 Task: Create a new task folder named 'Top Tasks' in Microsoft Outlook.
Action: Mouse moved to (17, 154)
Screenshot: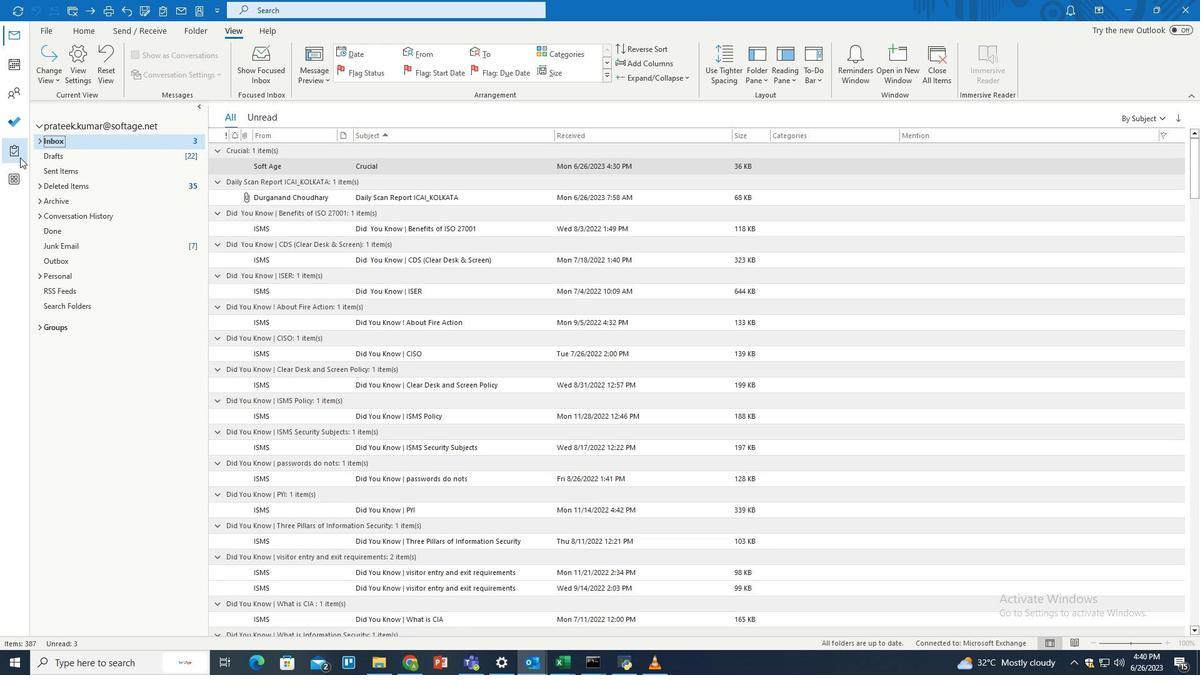 
Action: Mouse pressed left at (17, 154)
Screenshot: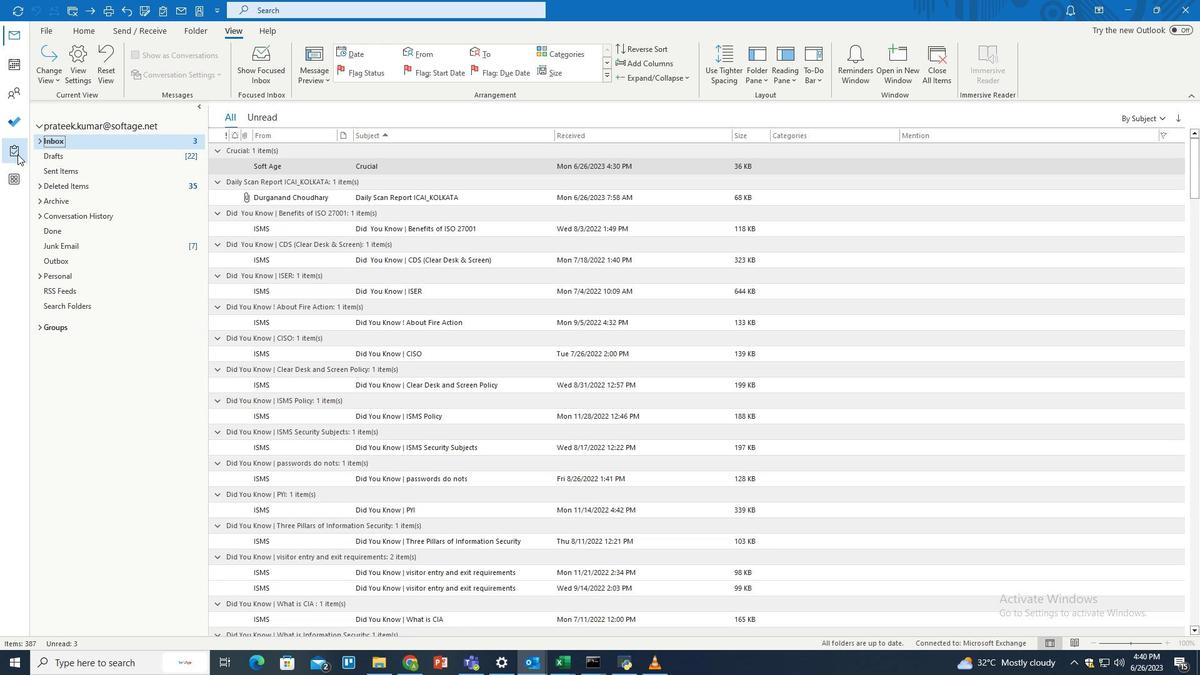 
Action: Mouse moved to (190, 27)
Screenshot: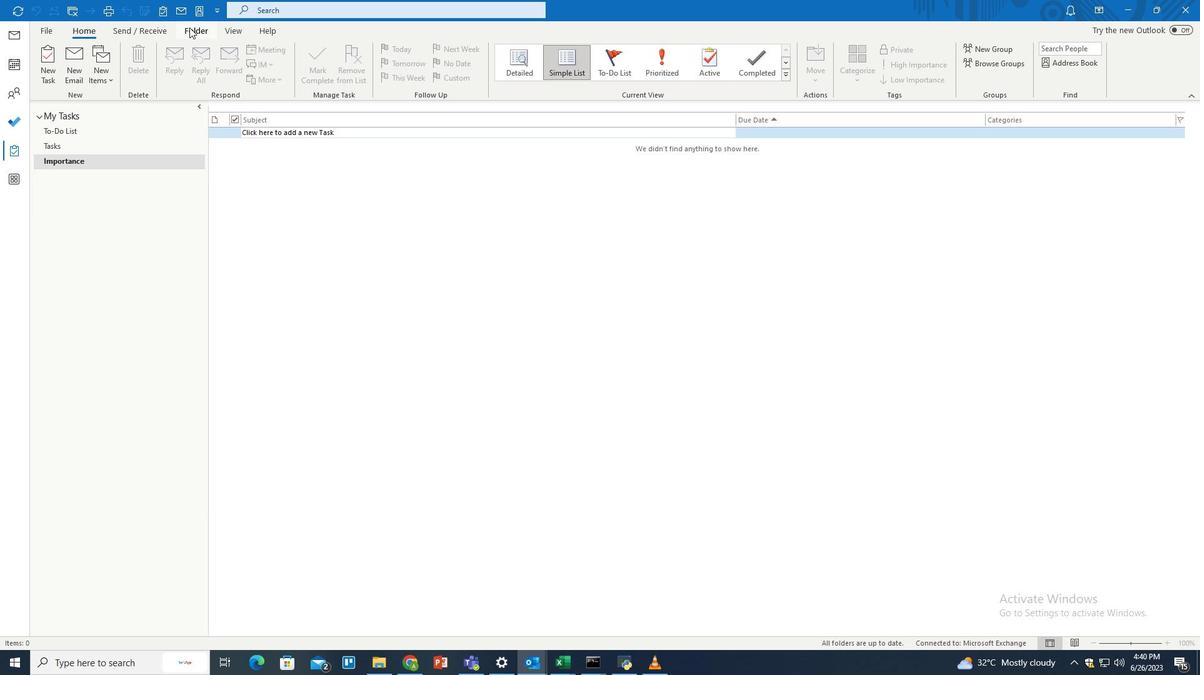 
Action: Mouse pressed left at (190, 27)
Screenshot: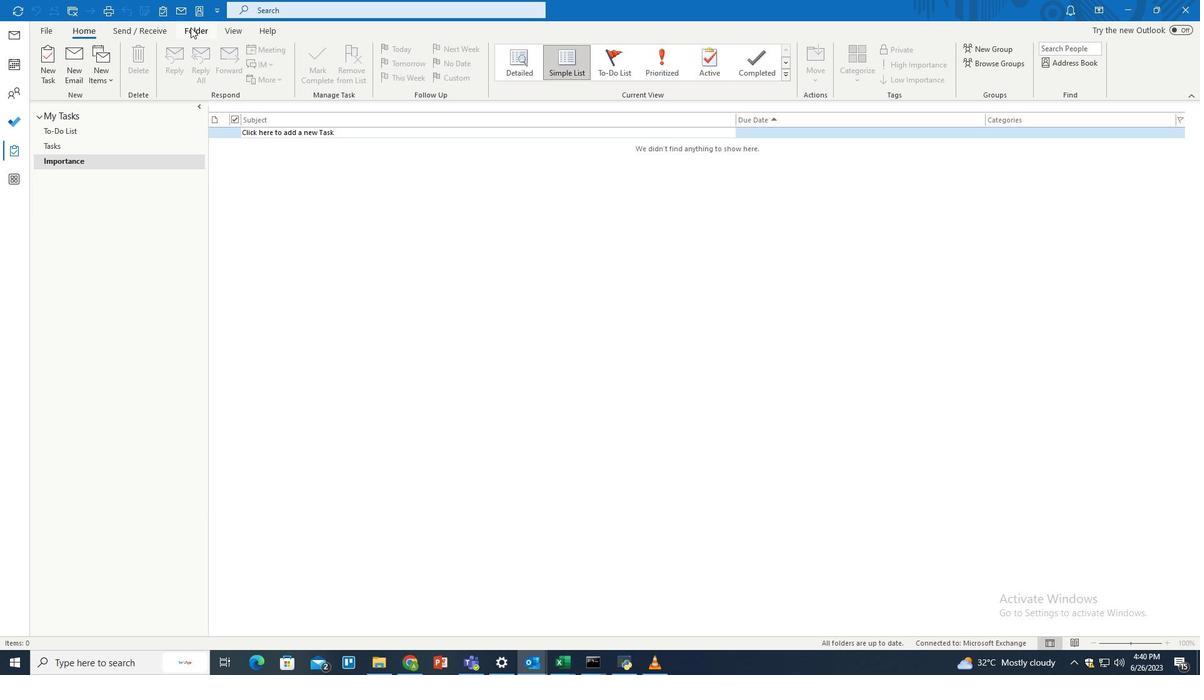 
Action: Mouse moved to (52, 77)
Screenshot: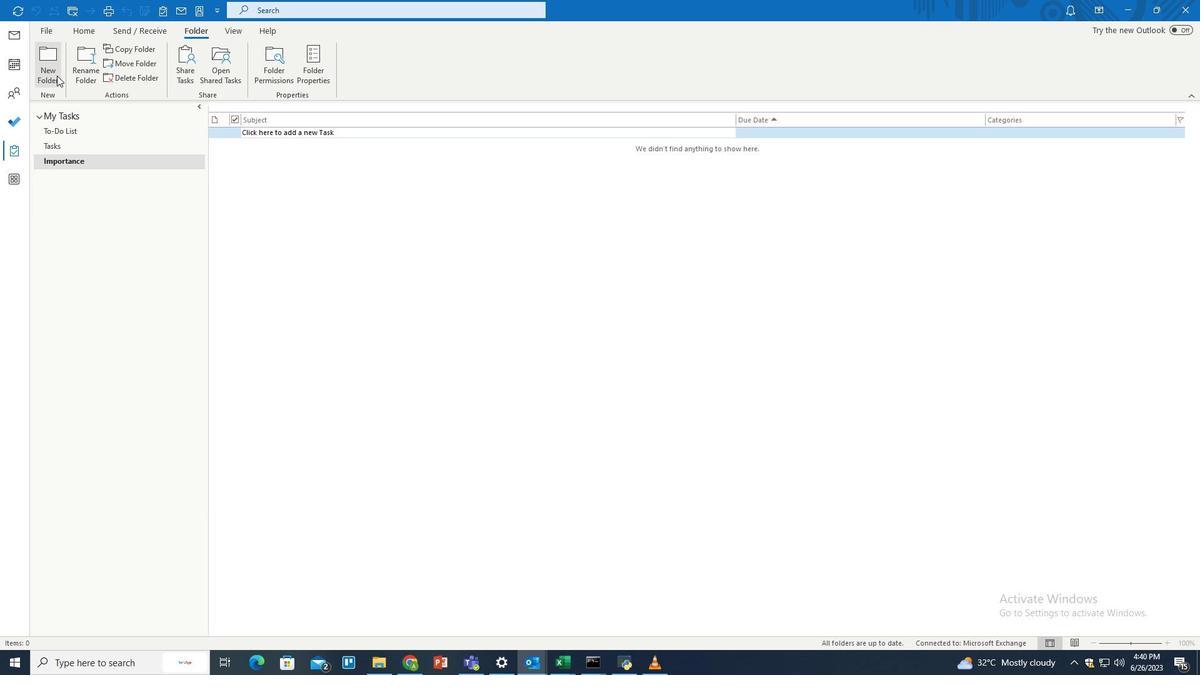 
Action: Mouse pressed left at (52, 77)
Screenshot: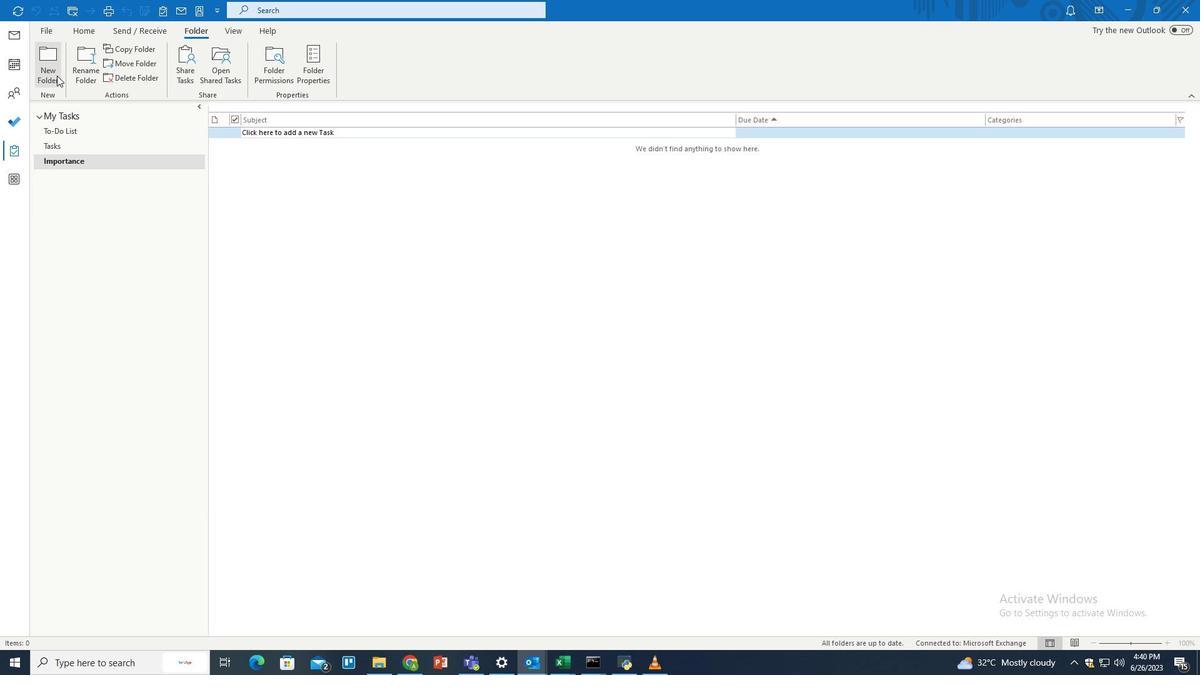 
Action: Mouse moved to (526, 244)
Screenshot: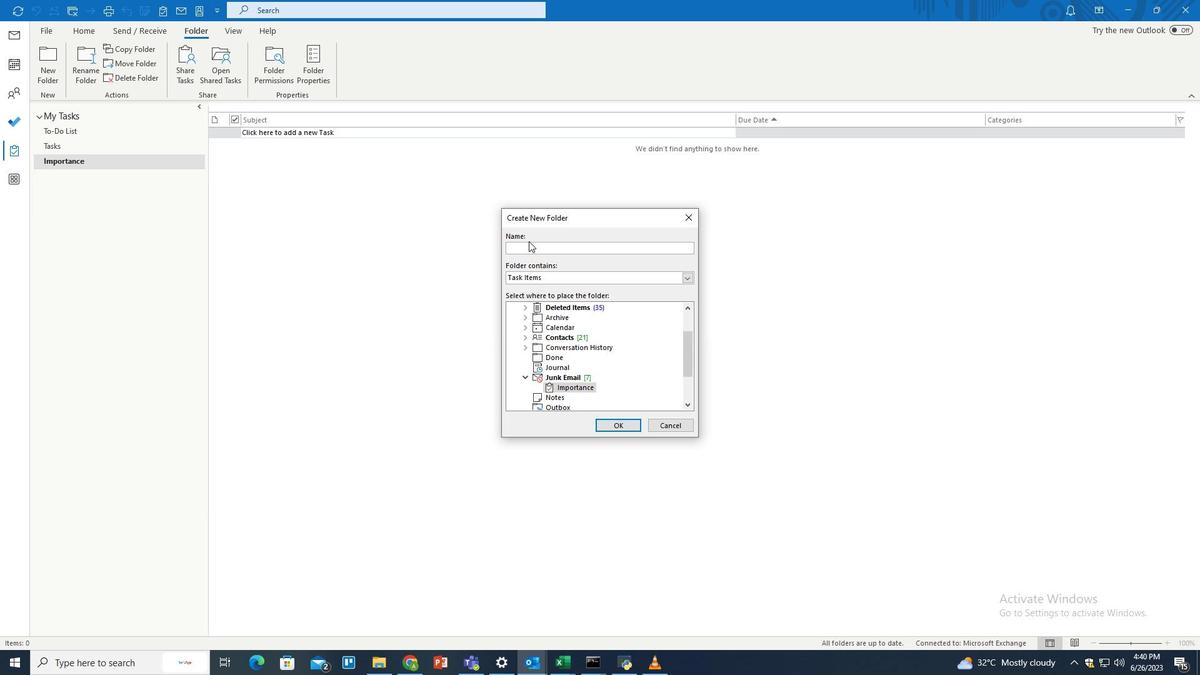 
Action: Mouse pressed left at (526, 244)
Screenshot: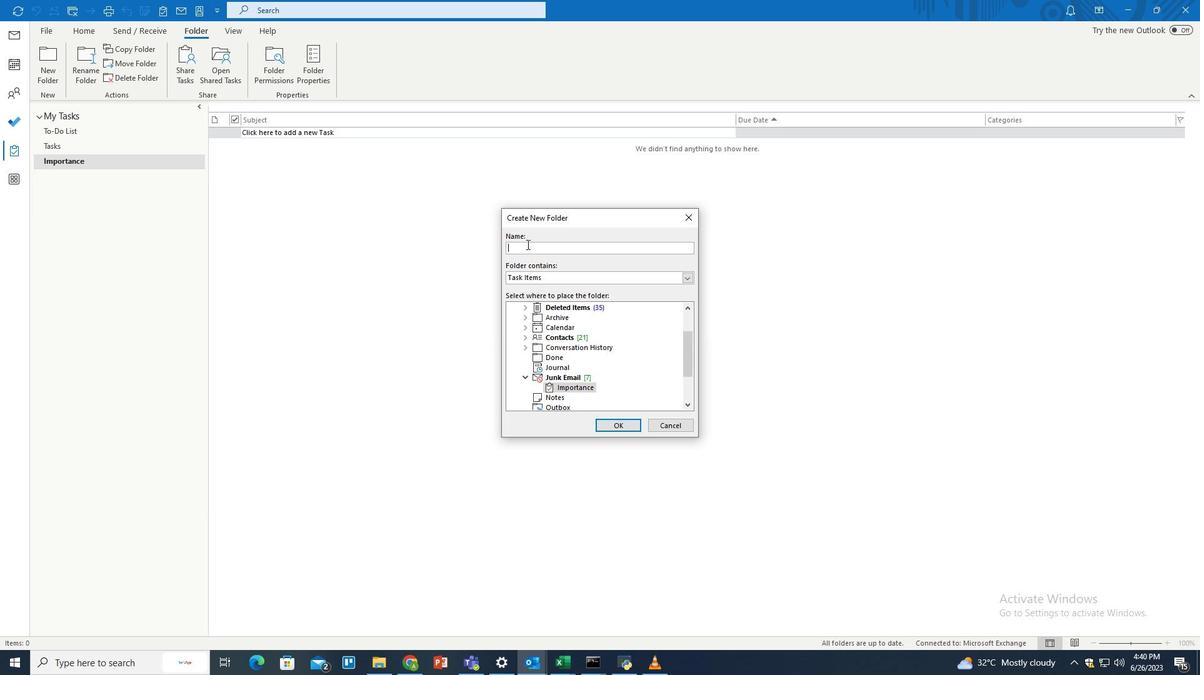 
Action: Key pressed <Key.shift><Key.shift><Key.shift><Key.shift><Key.shift>Top<Key.space><Key.shift>Tasks
Screenshot: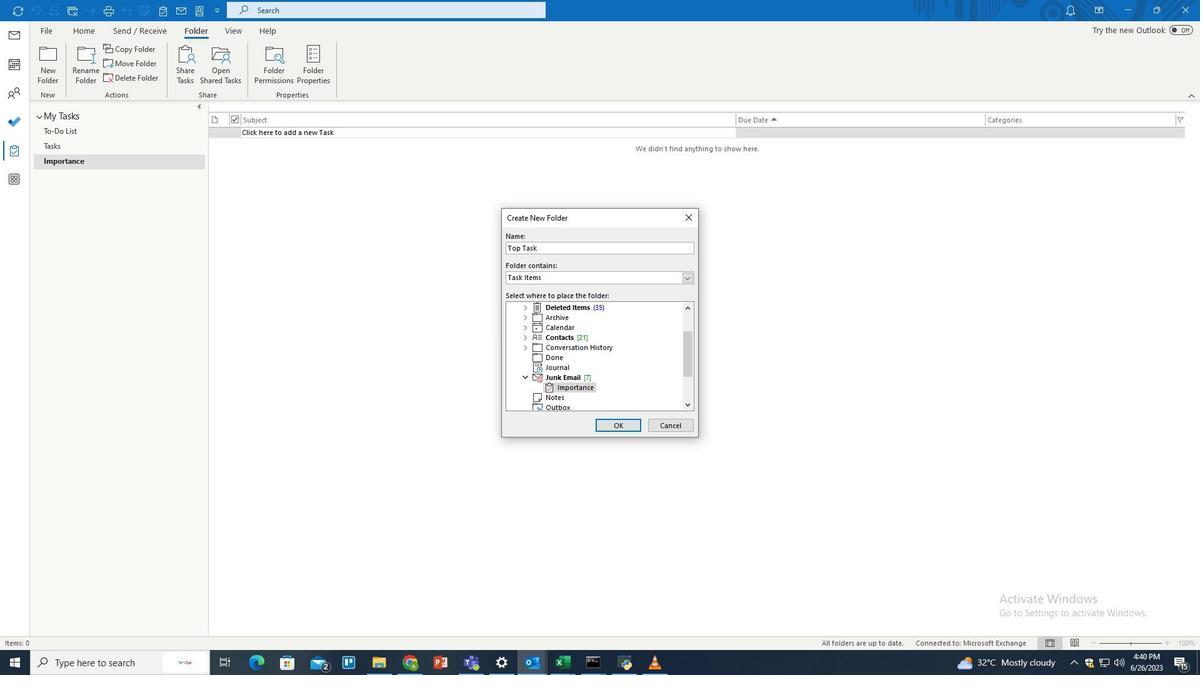 
Action: Mouse moved to (625, 426)
Screenshot: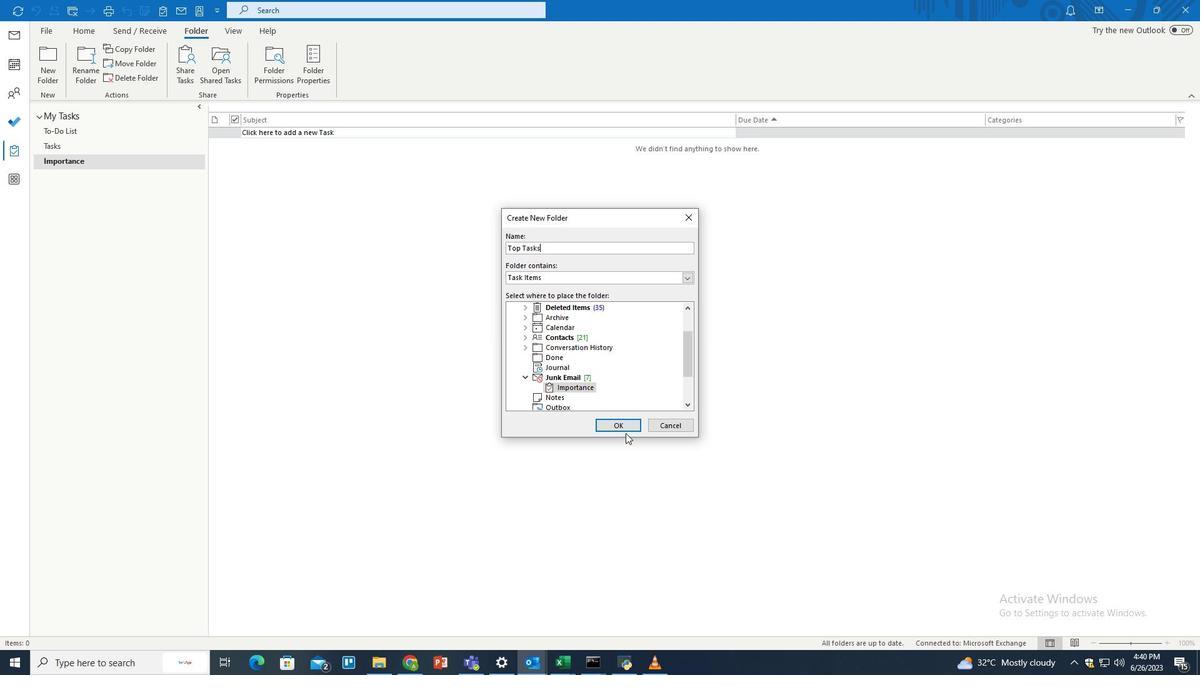 
Action: Mouse pressed left at (625, 426)
Screenshot: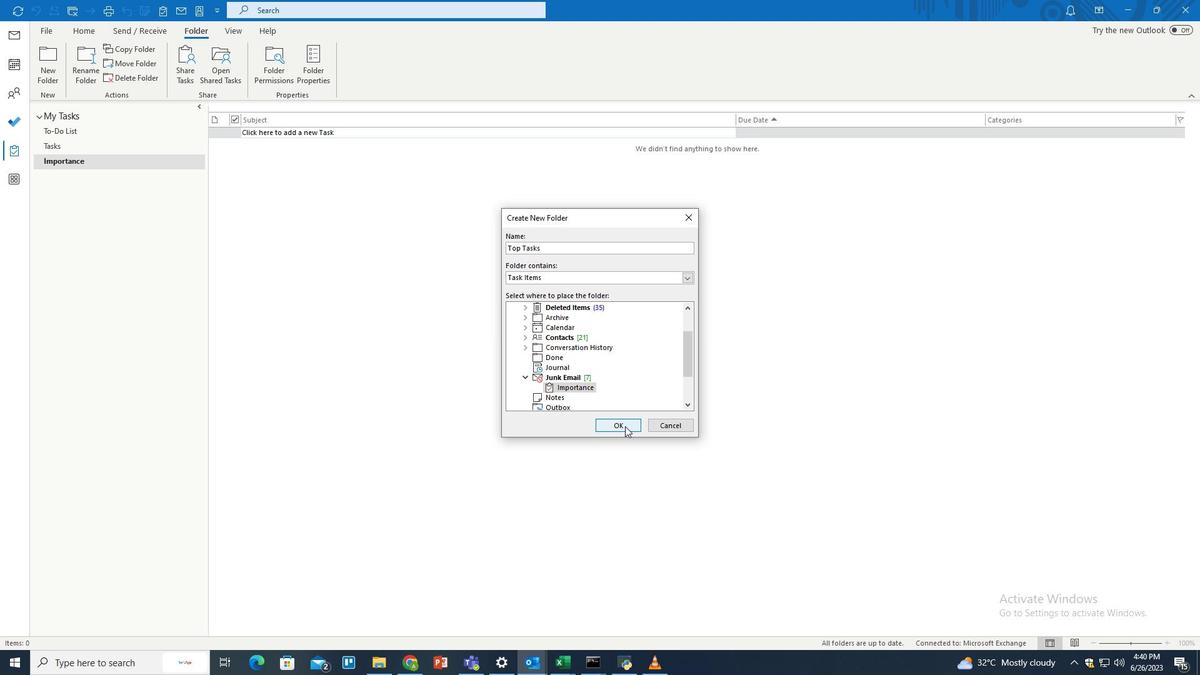 
